Task: Create New Customer with Customer Name: The Great Outdoors, Billing Address Line1: 1403 Camden Street, Billing Address Line2:  Reno, Billing Address Line3:  Nevada 89501
Action: Mouse moved to (154, 32)
Screenshot: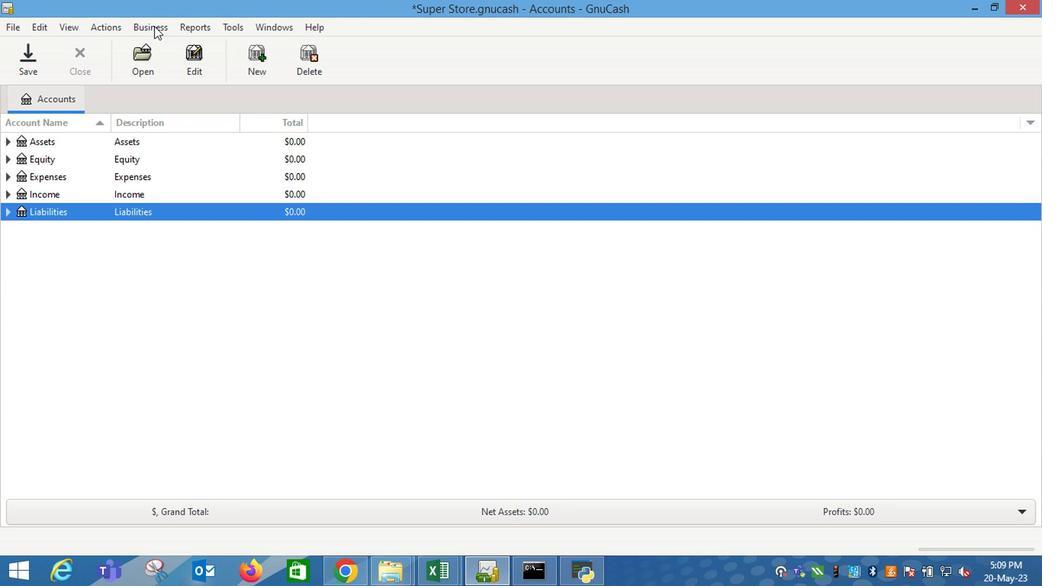 
Action: Mouse pressed left at (154, 32)
Screenshot: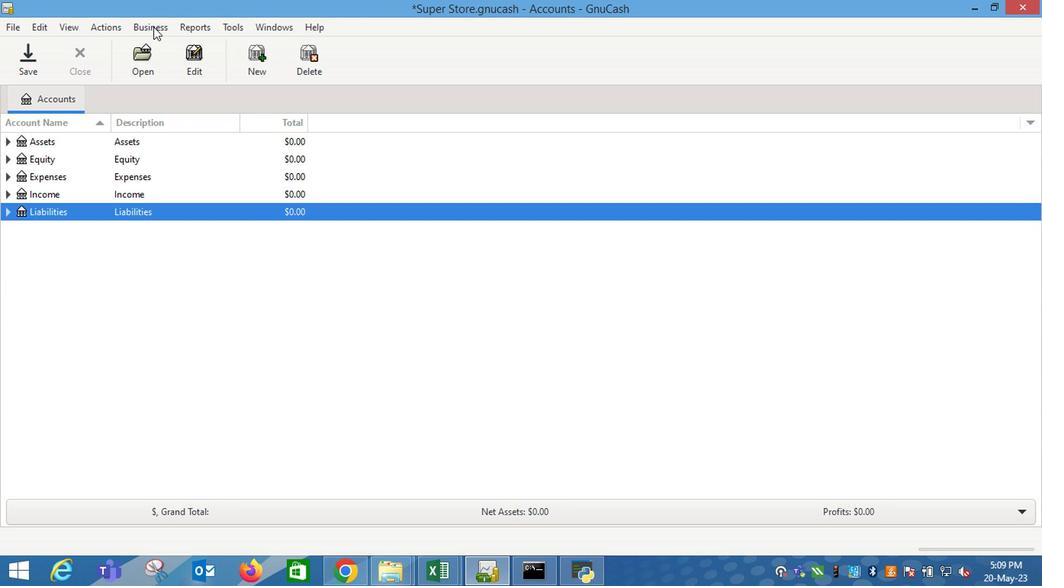 
Action: Mouse moved to (324, 71)
Screenshot: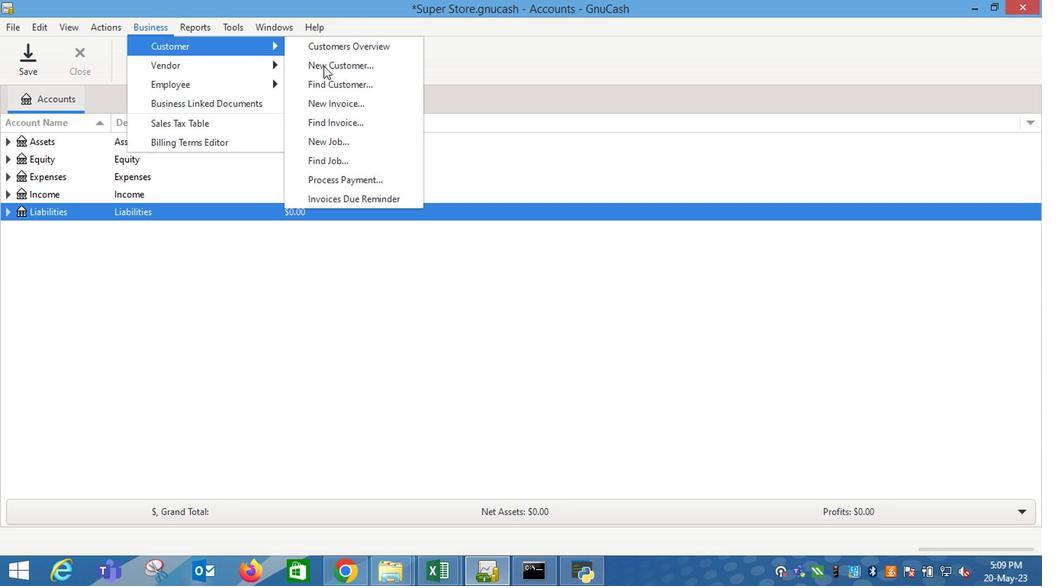 
Action: Mouse pressed left at (324, 71)
Screenshot: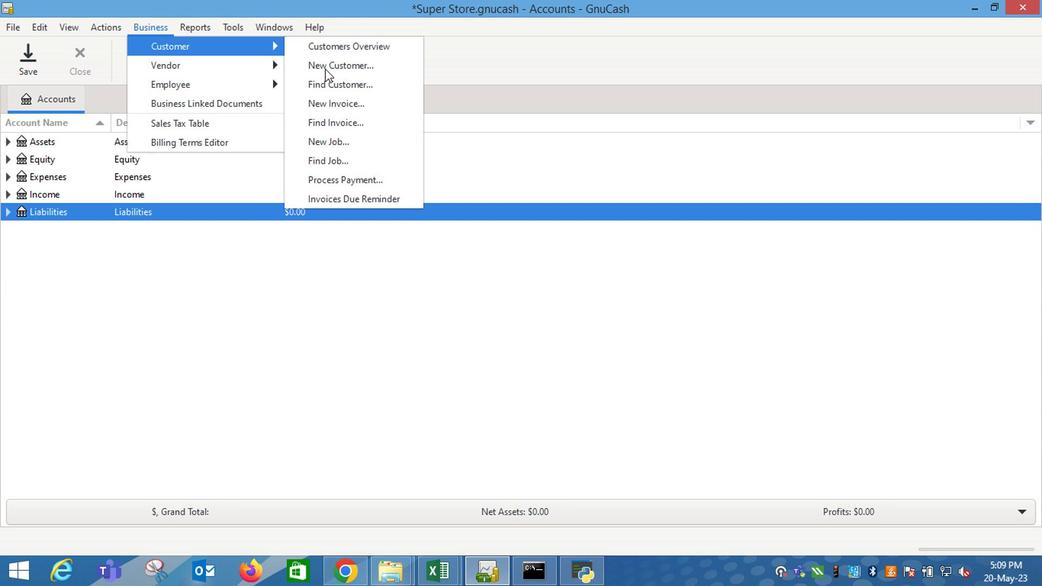 
Action: Mouse moved to (325, 71)
Screenshot: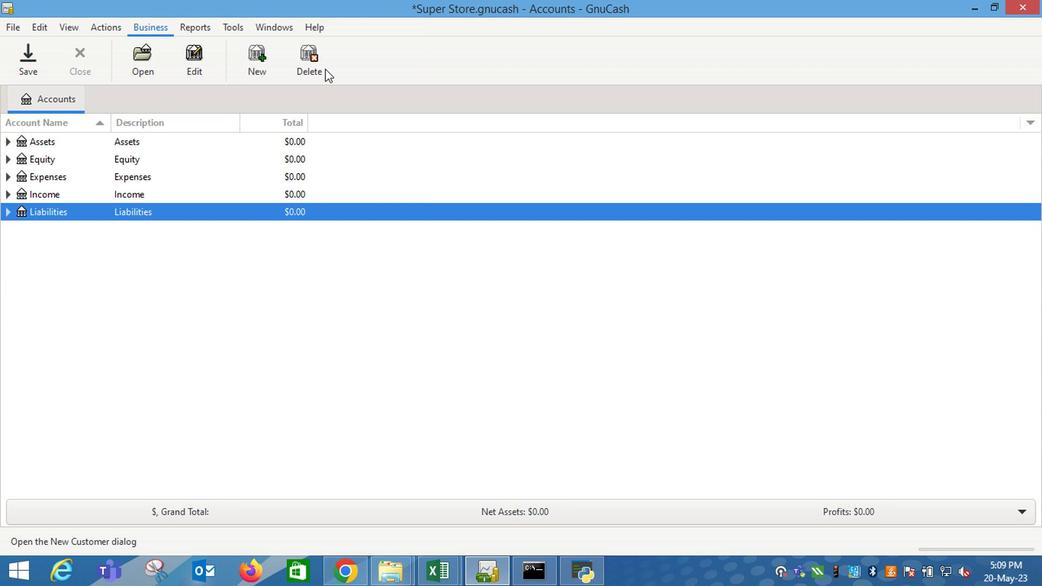 
Action: Key pressed <Key.shift_r>The<Key.space><Key.shift_r>Great<Key.space><Key.shift_r>Outdoors<Key.tab><Key.tab><Key.tab>1403<Key.space><Key.shift_r>Camden<Key.space><Key.shift_r>Street<Key.tab><Key.shift_r>R<Key.tab><Key.shift_r>N<Key.tab><Key.enter>
Screenshot: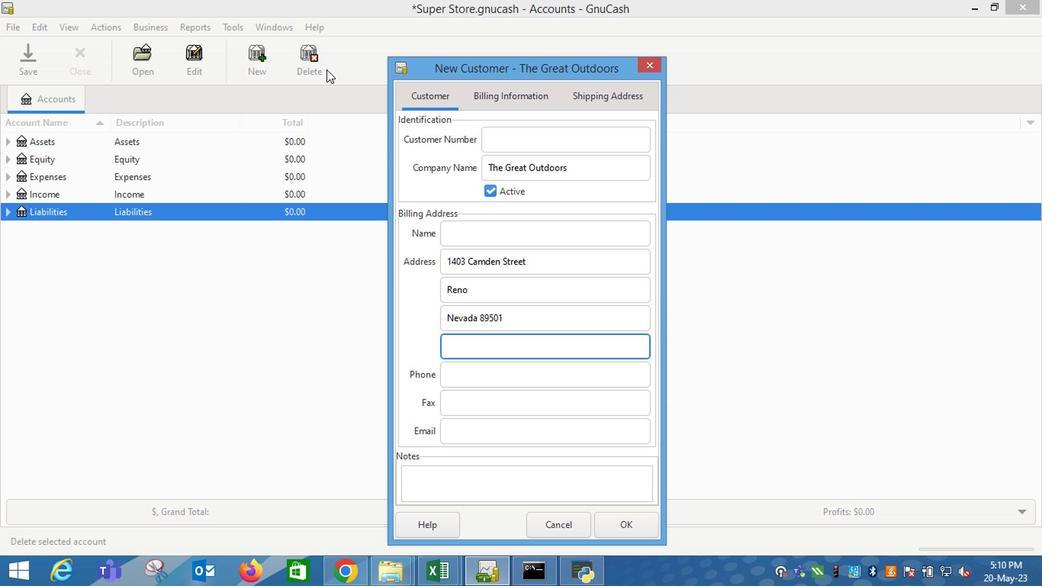 
